 Task: In the  document Amazonrainforest.rtf, select heading and apply ' Bold and Underline'  Using "replace feature", replace:  'plant and animal to flora and fauna'. Insert smartchip (Date) on bottom of the page 23 June, 2023 Insert the mentioned footnote for 30th word with font style Arial and font size 8: According to recent research findings.
Action: Mouse moved to (412, 172)
Screenshot: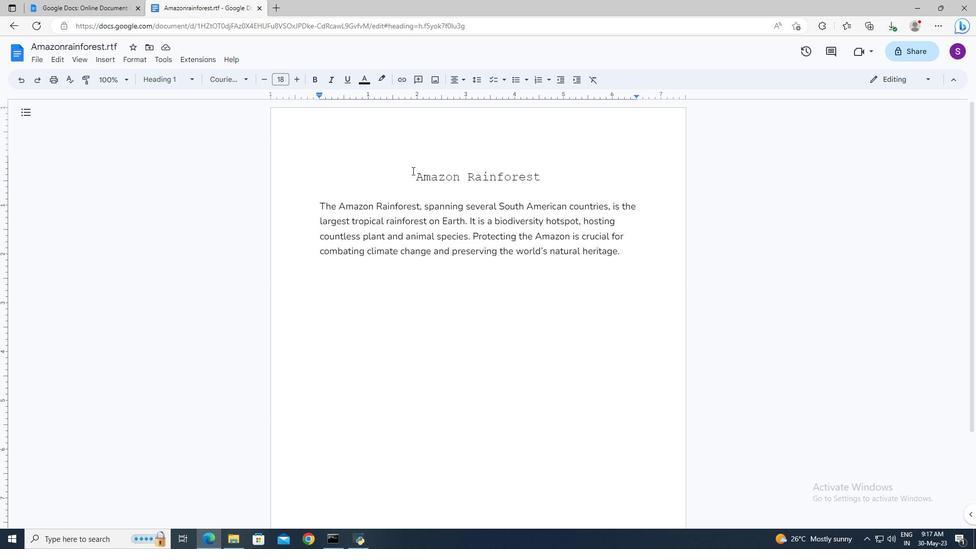 
Action: Mouse pressed left at (412, 172)
Screenshot: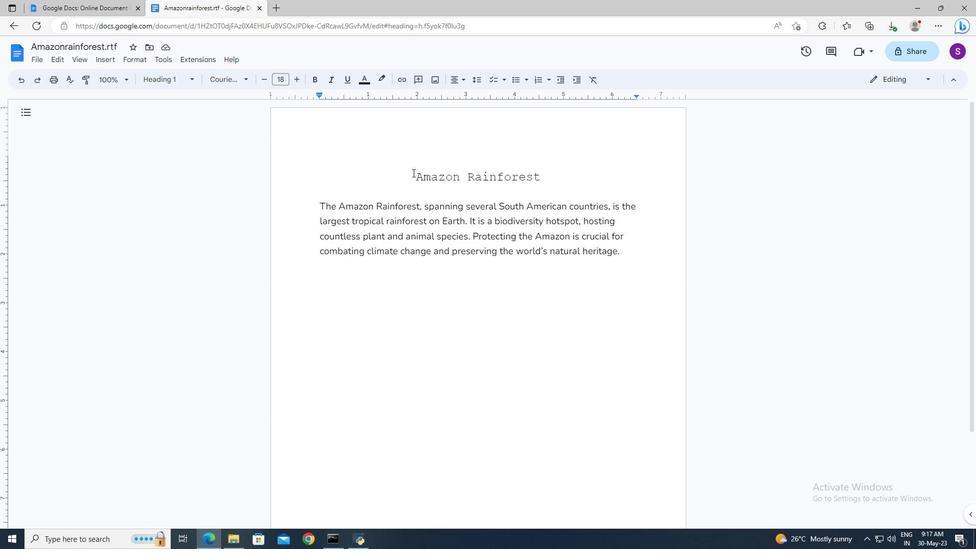 
Action: Key pressed <Key.shift><Key.right><Key.right>
Screenshot: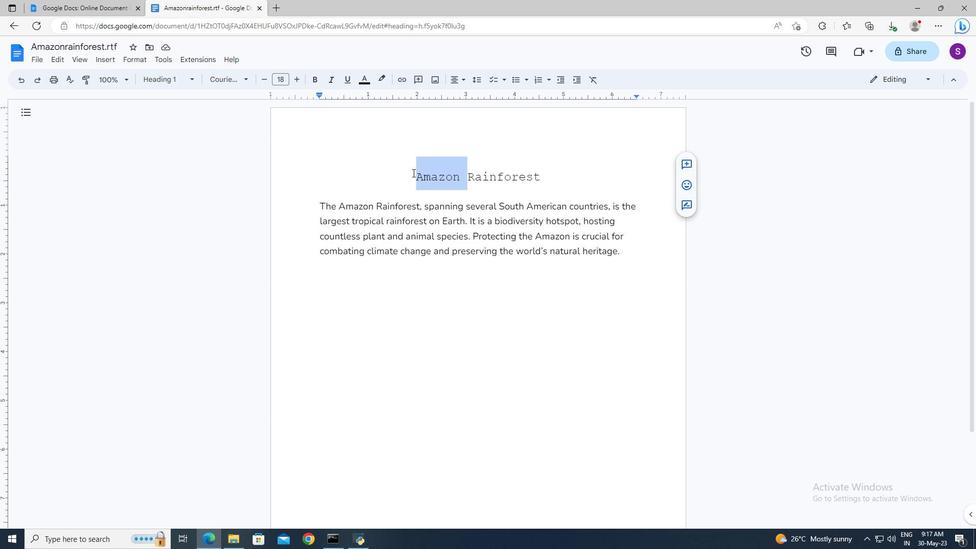 
Action: Mouse moved to (317, 77)
Screenshot: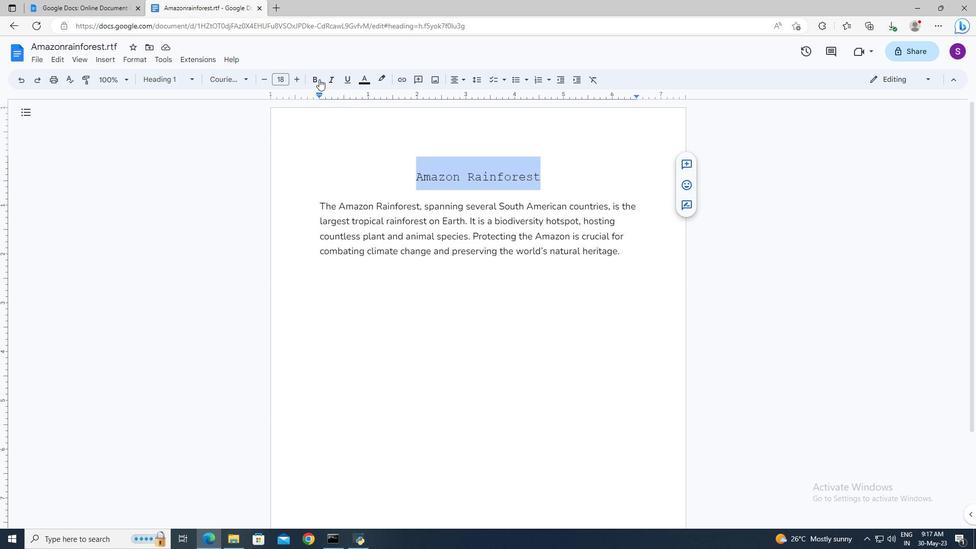 
Action: Mouse pressed left at (317, 77)
Screenshot: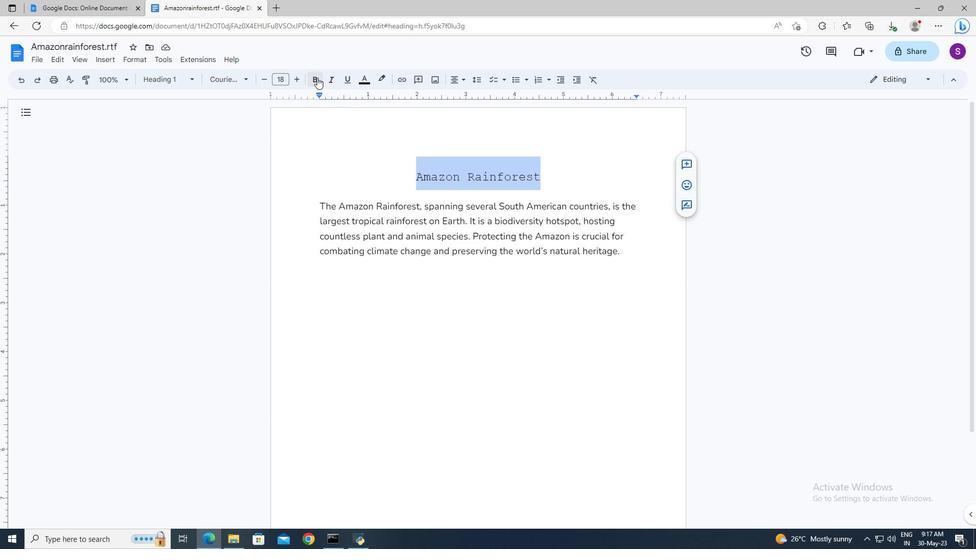 
Action: Mouse moved to (349, 82)
Screenshot: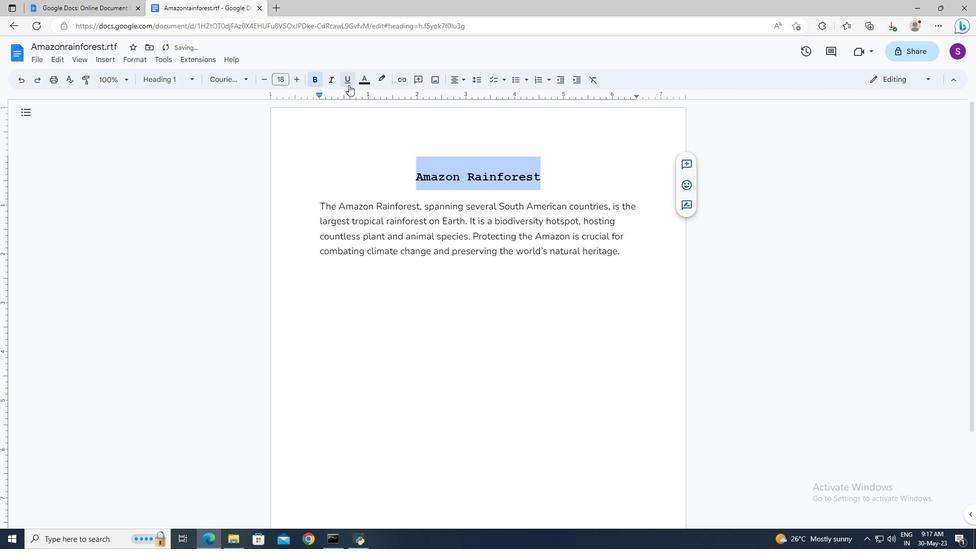 
Action: Mouse pressed left at (349, 82)
Screenshot: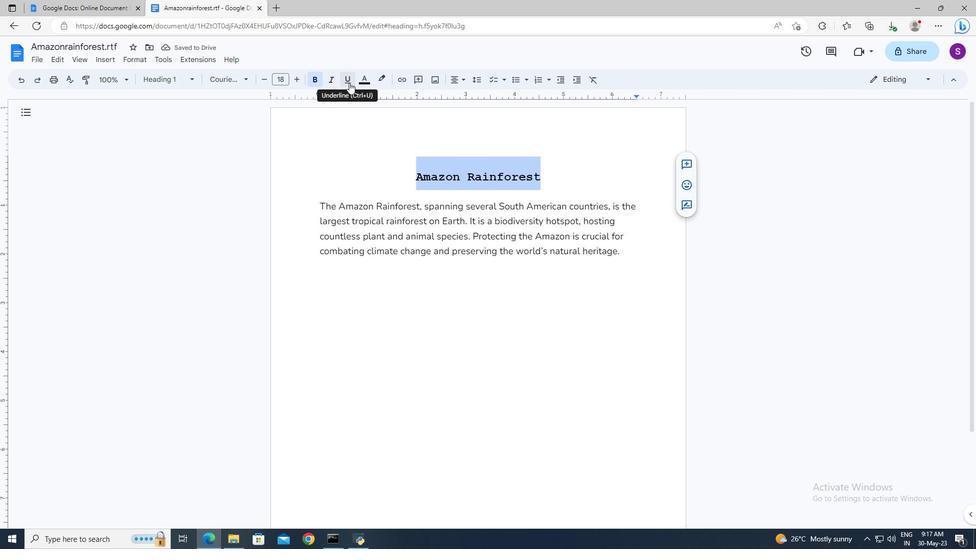 
Action: Mouse moved to (375, 159)
Screenshot: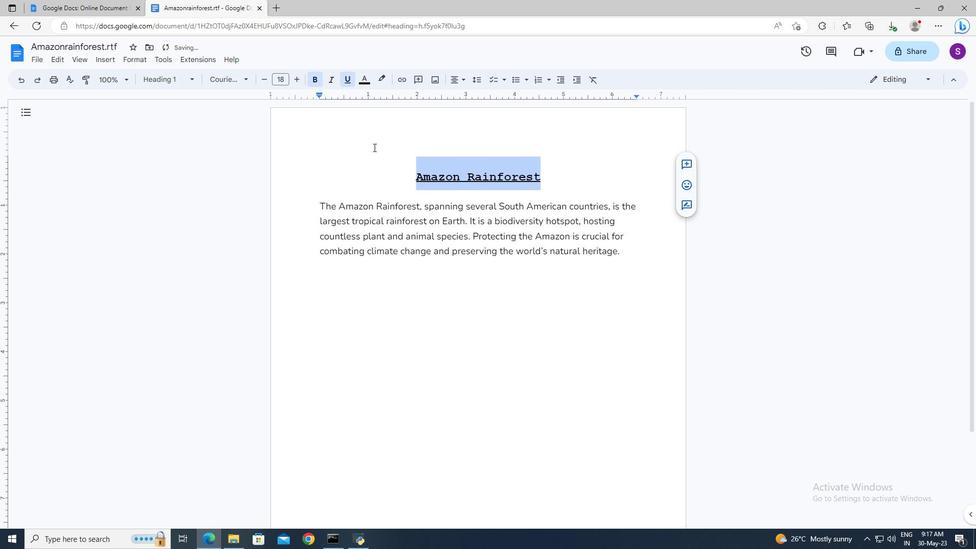 
Action: Mouse pressed left at (375, 159)
Screenshot: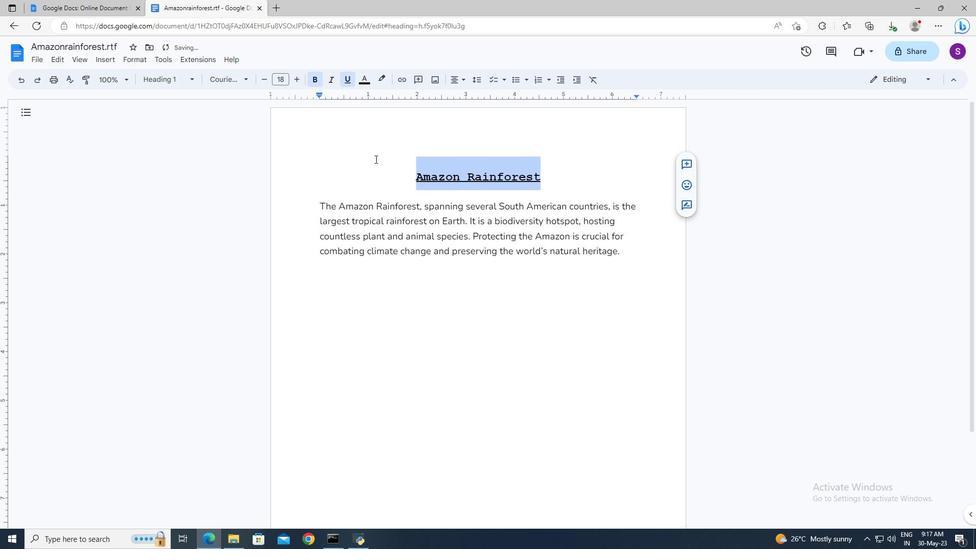 
Action: Key pressed ctrl+Hplant<Key.space>and<Key.space>animal<Key.tab>flora<Key.space>and<Key.space>fauna
Screenshot: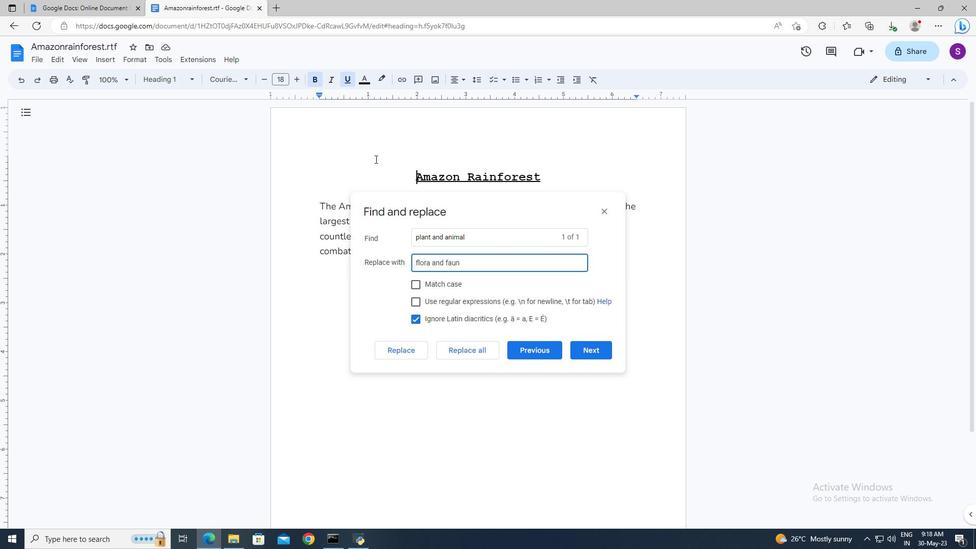
Action: Mouse moved to (394, 349)
Screenshot: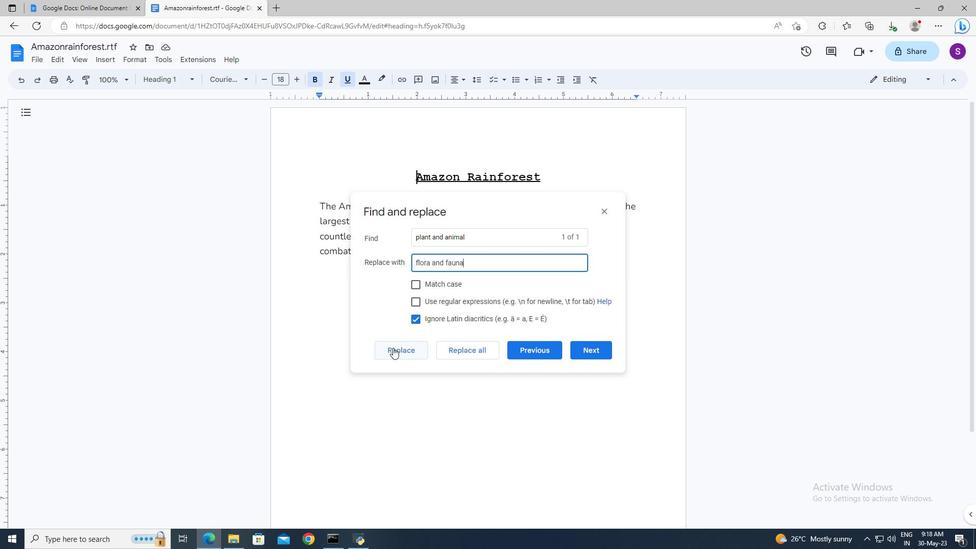 
Action: Mouse pressed left at (394, 349)
Screenshot: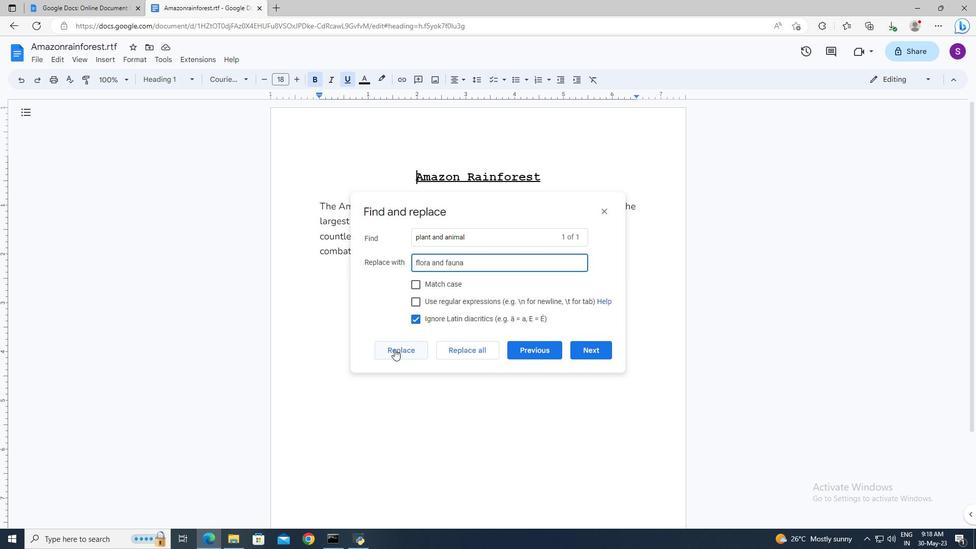 
Action: Mouse moved to (600, 214)
Screenshot: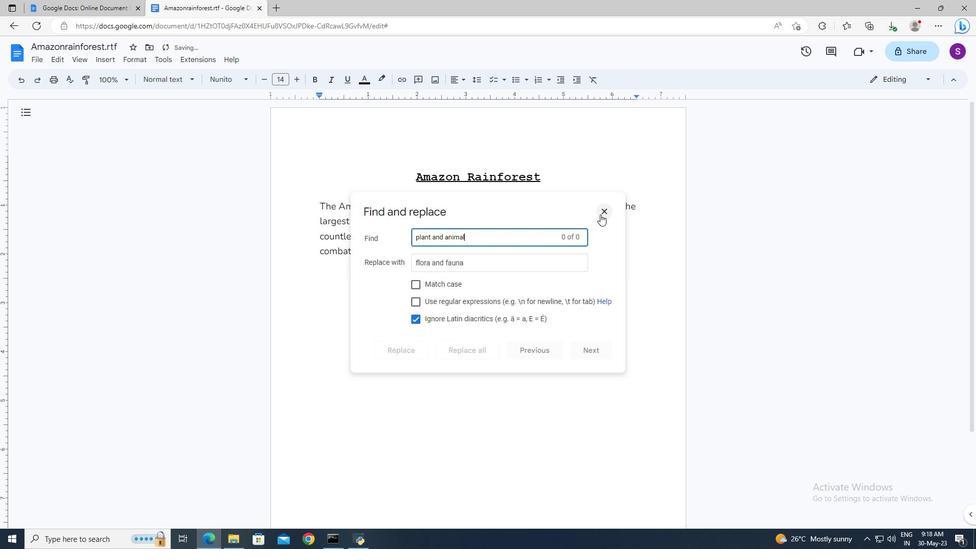 
Action: Mouse pressed left at (600, 214)
Screenshot: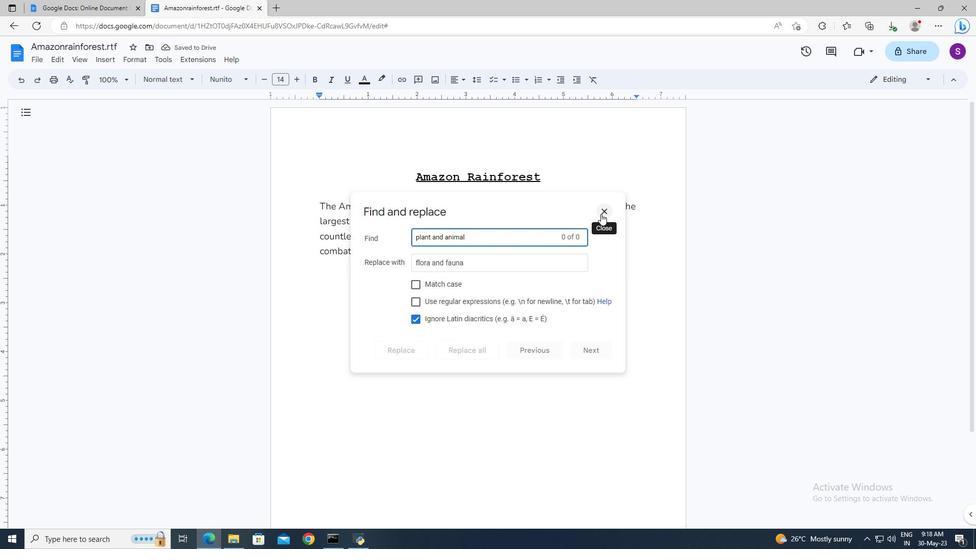 
Action: Mouse moved to (622, 247)
Screenshot: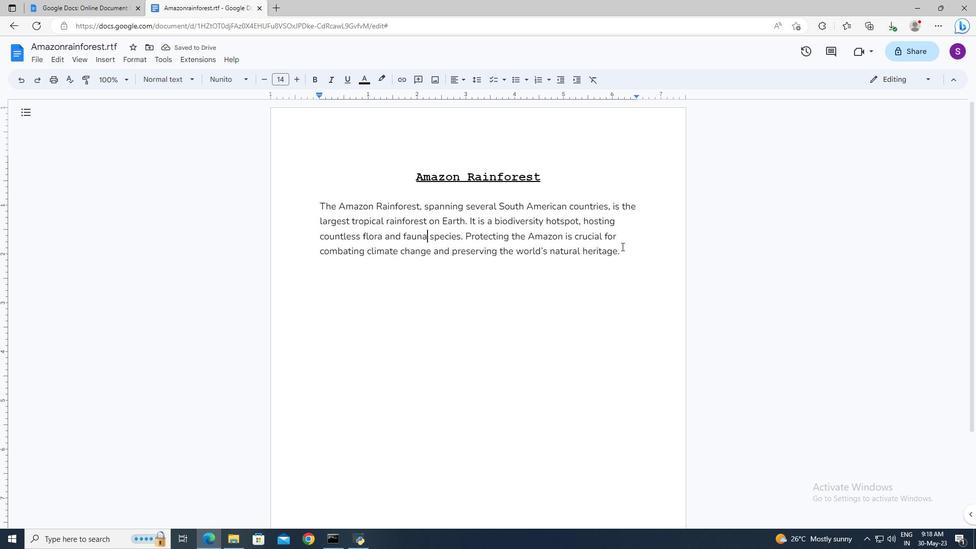 
Action: Mouse pressed left at (622, 247)
Screenshot: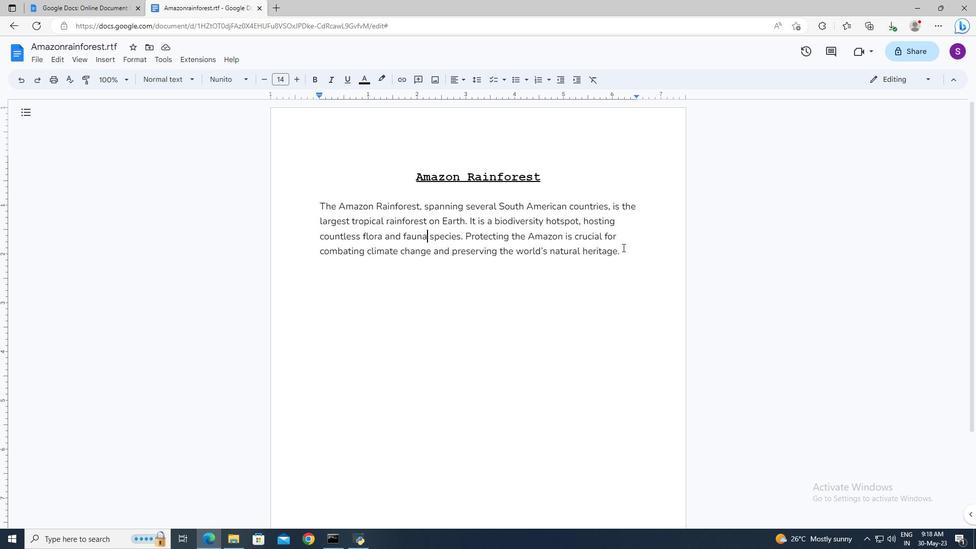 
Action: Mouse moved to (581, 430)
Screenshot: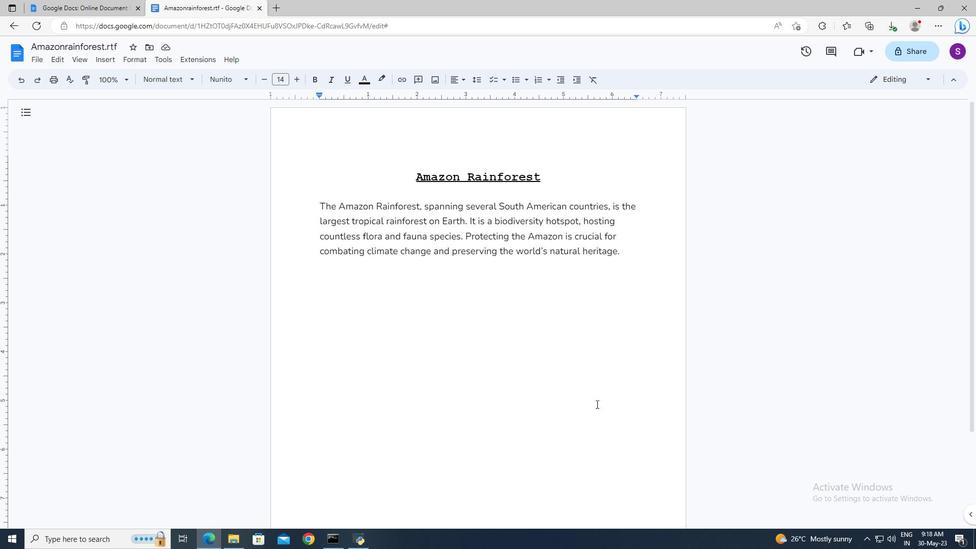 
Action: Mouse scrolled (581, 430) with delta (0, 0)
Screenshot: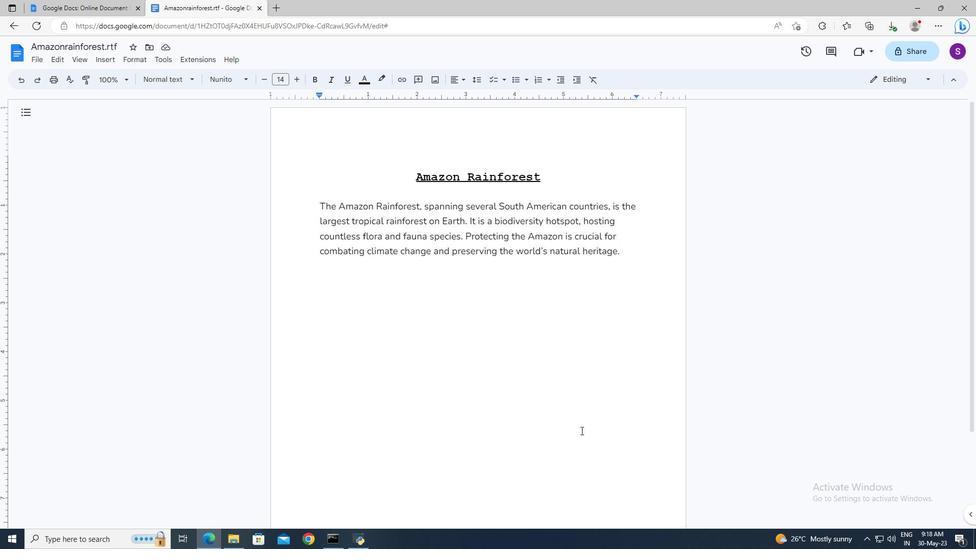 
Action: Mouse scrolled (581, 430) with delta (0, 0)
Screenshot: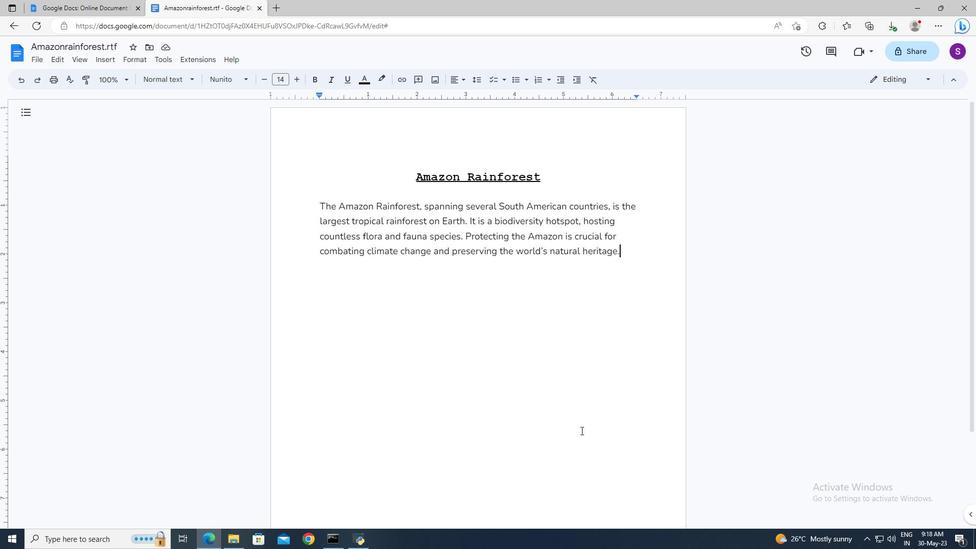 
Action: Mouse moved to (527, 430)
Screenshot: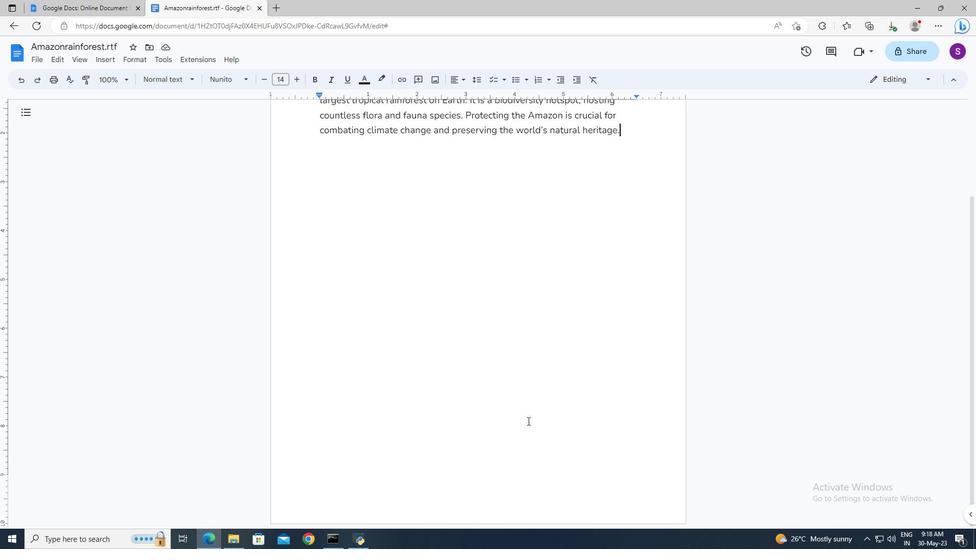 
Action: Mouse scrolled (527, 430) with delta (0, 0)
Screenshot: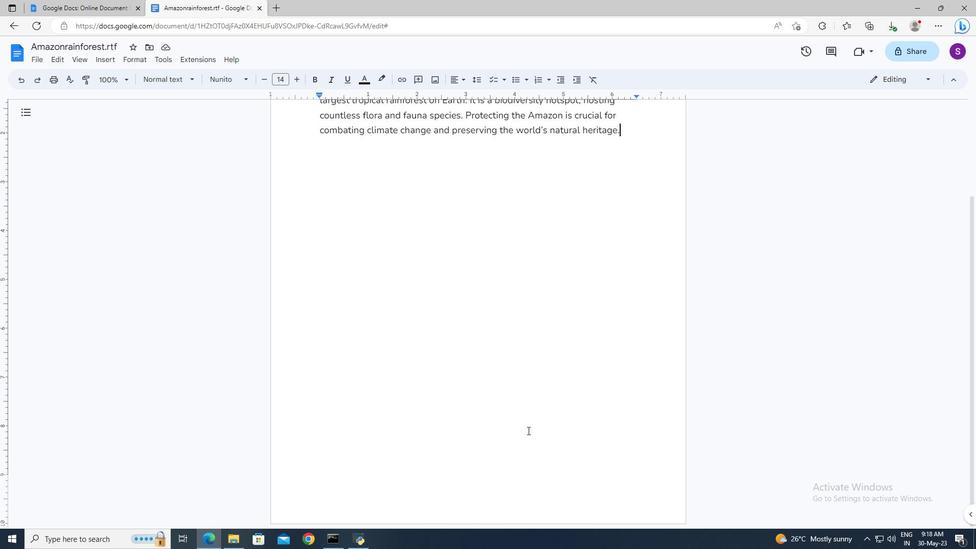 
Action: Mouse scrolled (527, 430) with delta (0, 0)
Screenshot: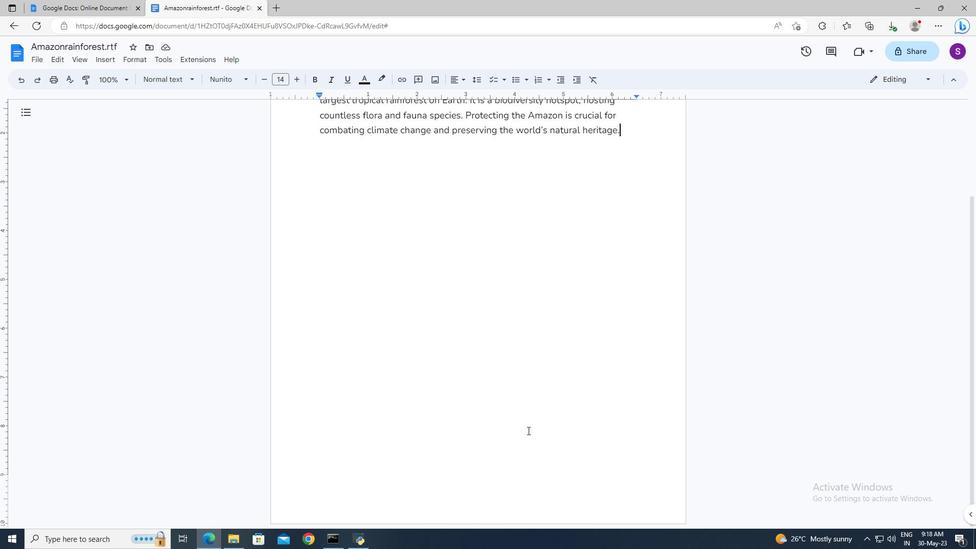 
Action: Mouse scrolled (527, 430) with delta (0, 0)
Screenshot: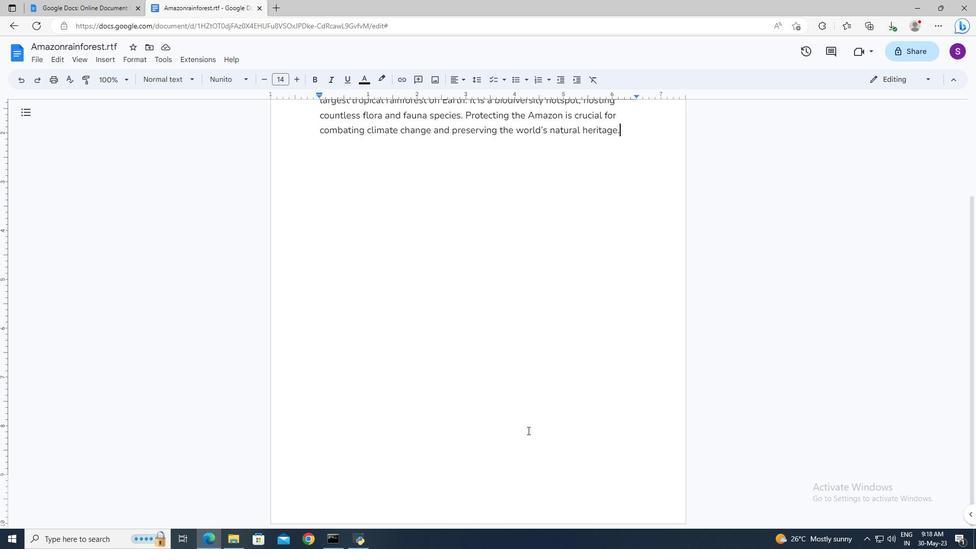 
Action: Mouse moved to (519, 490)
Screenshot: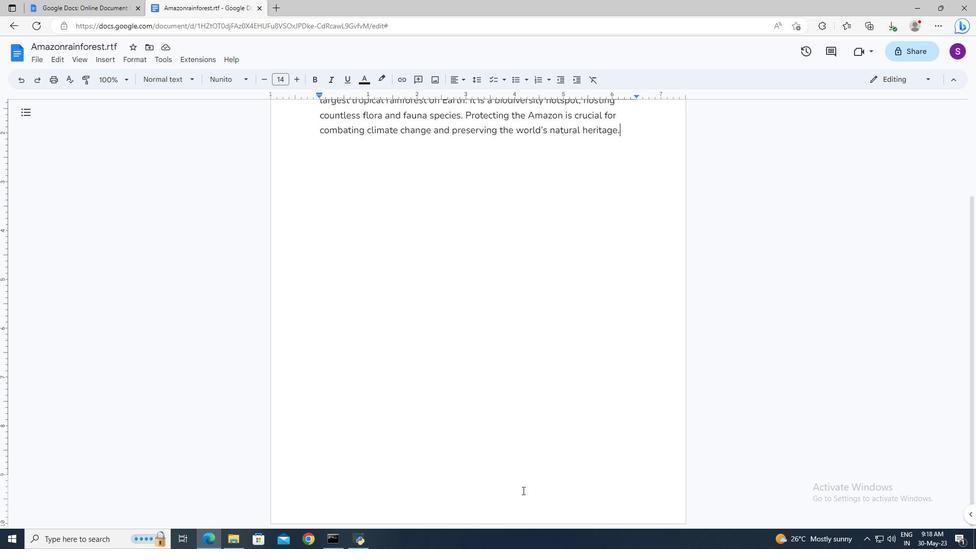 
Action: Mouse pressed left at (519, 490)
Screenshot: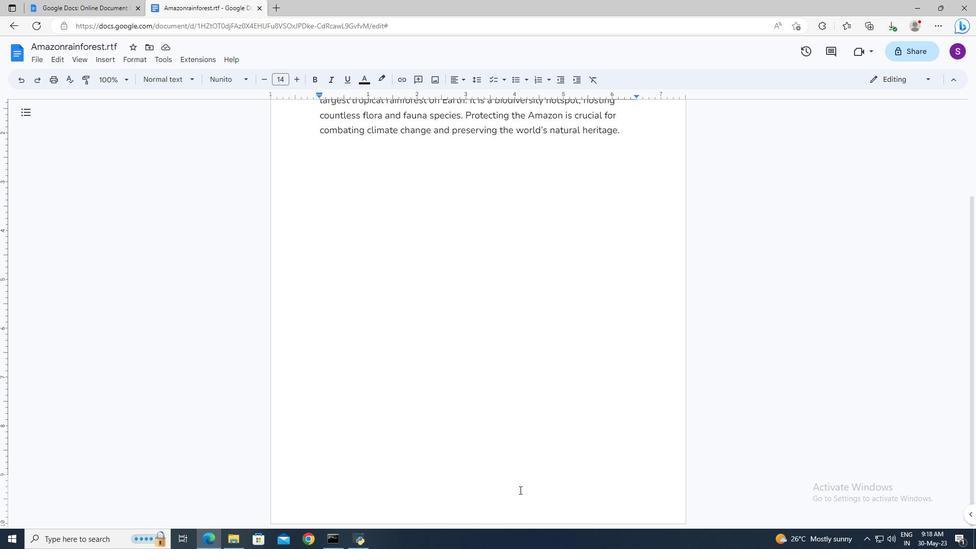 
Action: Mouse pressed left at (519, 490)
Screenshot: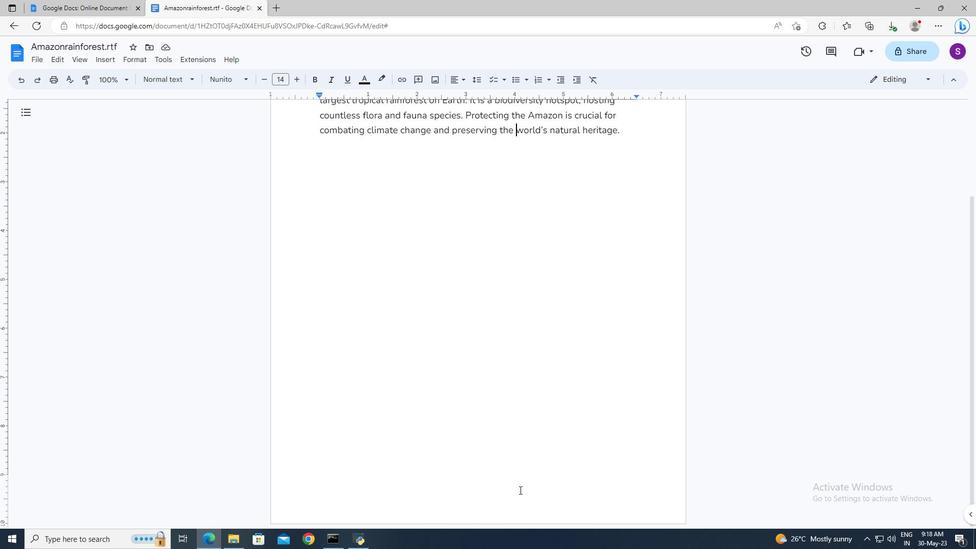 
Action: Mouse moved to (113, 59)
Screenshot: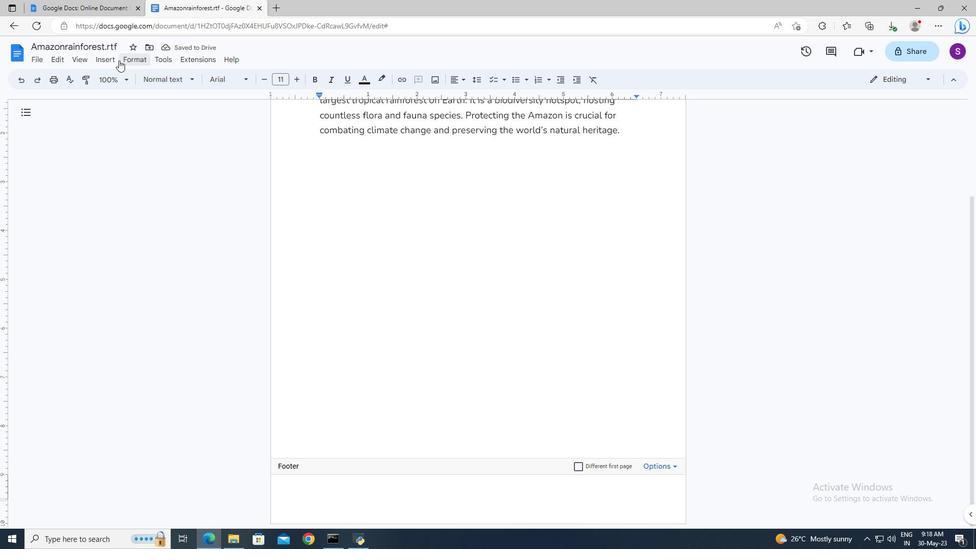 
Action: Mouse pressed left at (113, 59)
Screenshot: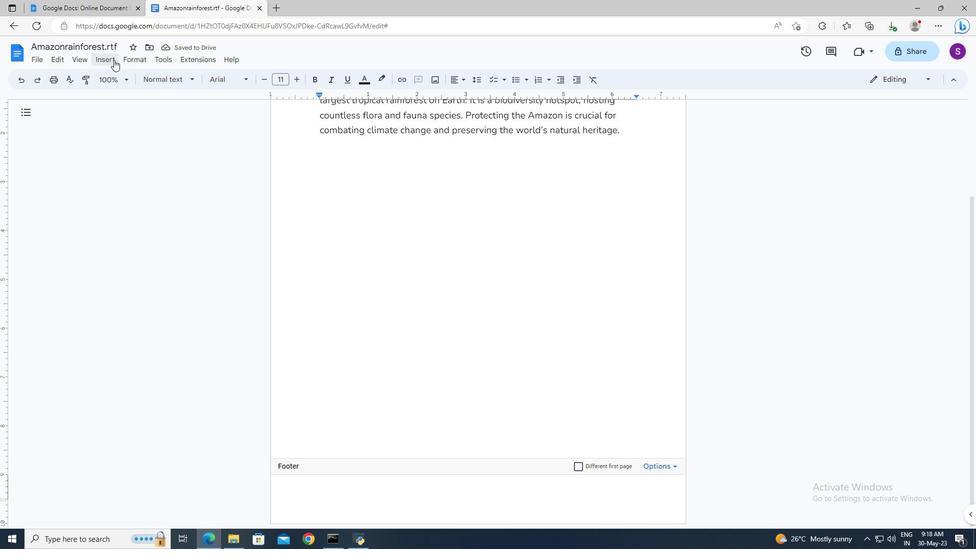 
Action: Mouse moved to (276, 172)
Screenshot: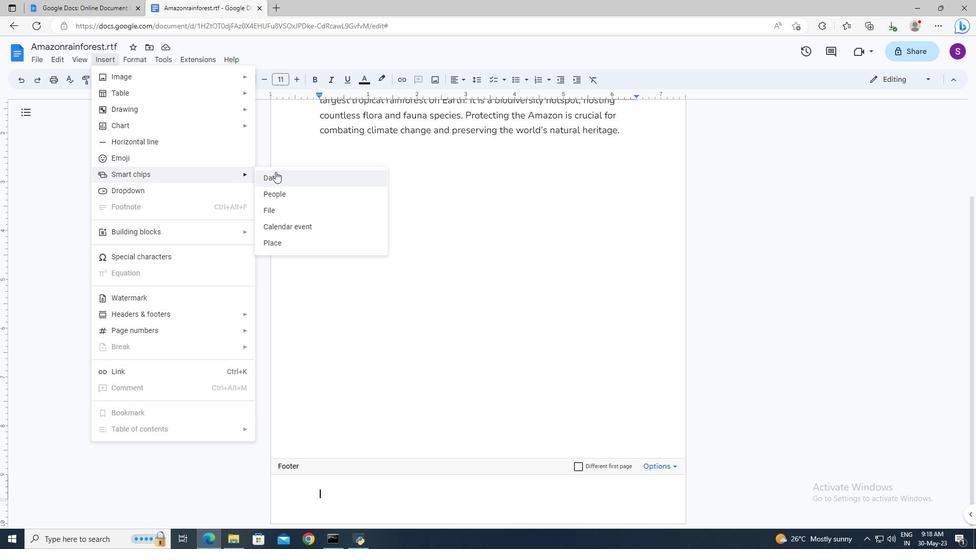 
Action: Mouse pressed left at (276, 172)
Screenshot: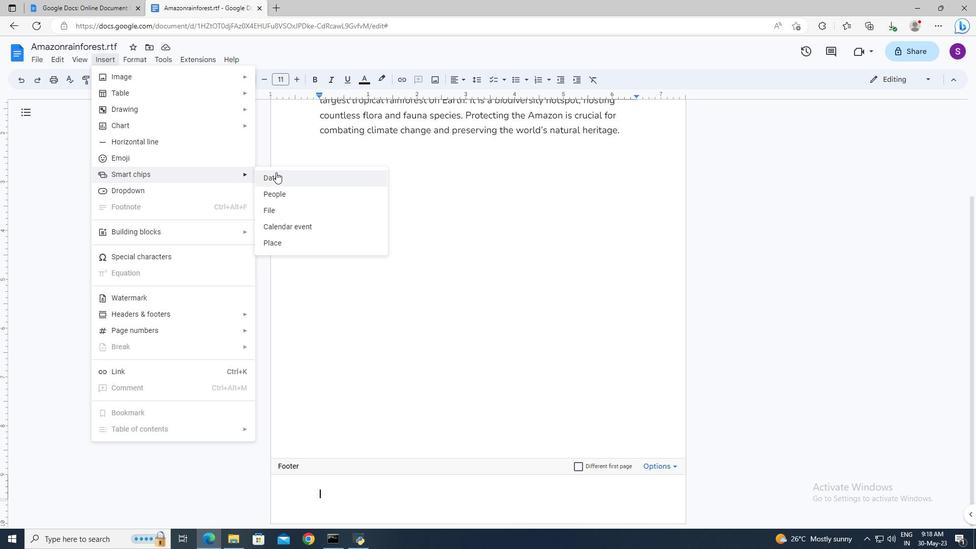 
Action: Mouse moved to (423, 398)
Screenshot: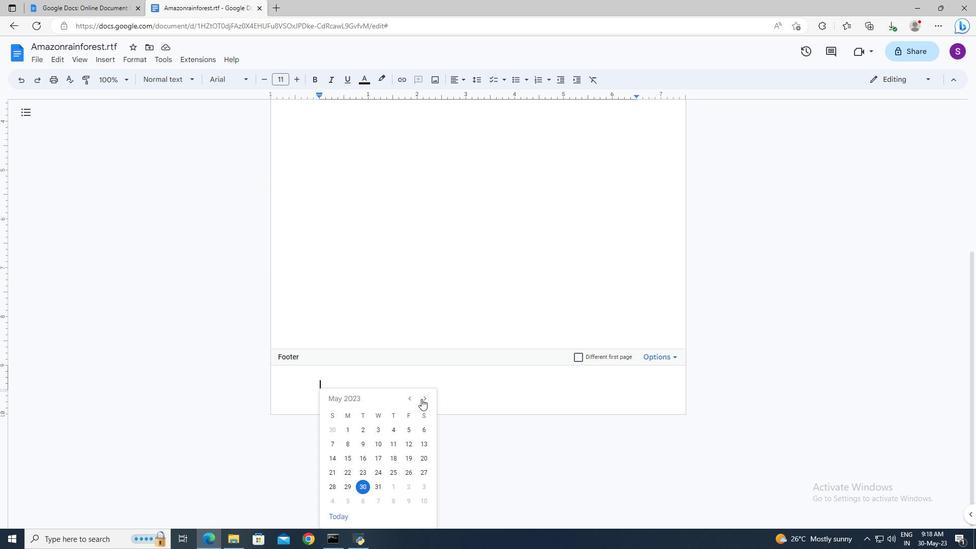 
Action: Mouse pressed left at (423, 398)
Screenshot: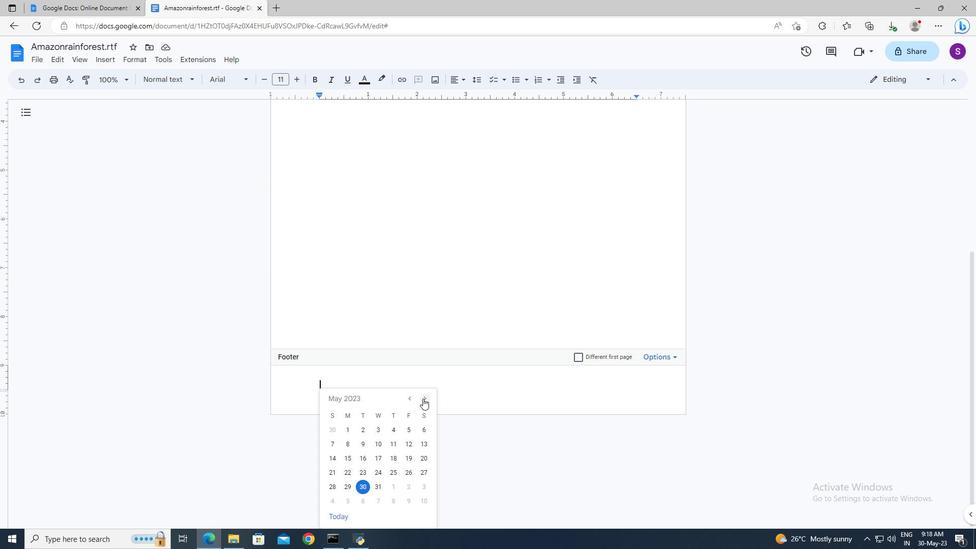 
Action: Mouse moved to (407, 469)
Screenshot: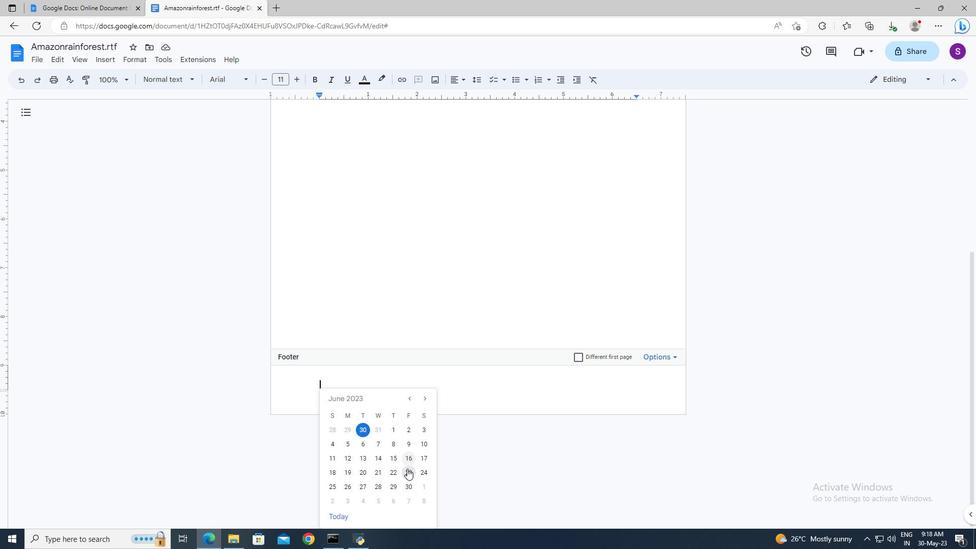 
Action: Mouse pressed left at (407, 469)
Screenshot: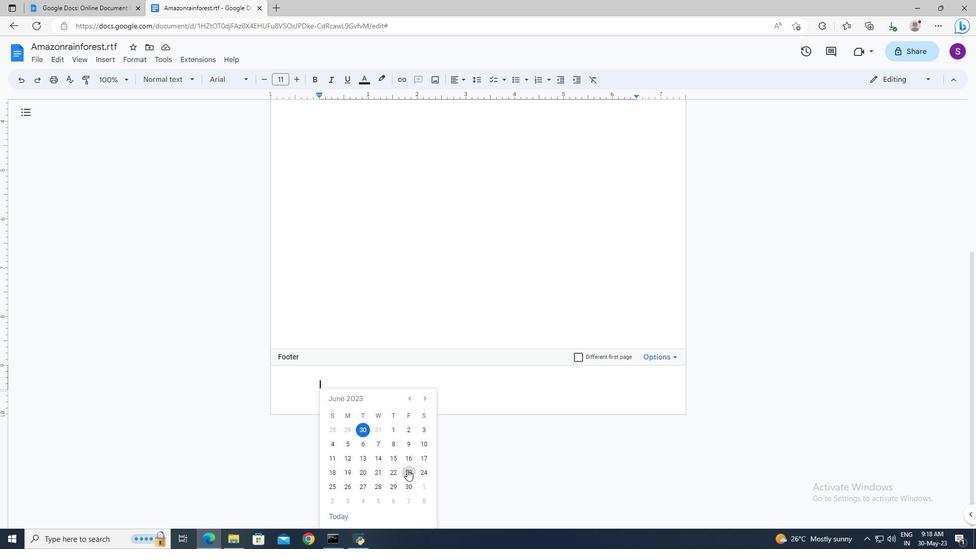 
Action: Mouse moved to (405, 365)
Screenshot: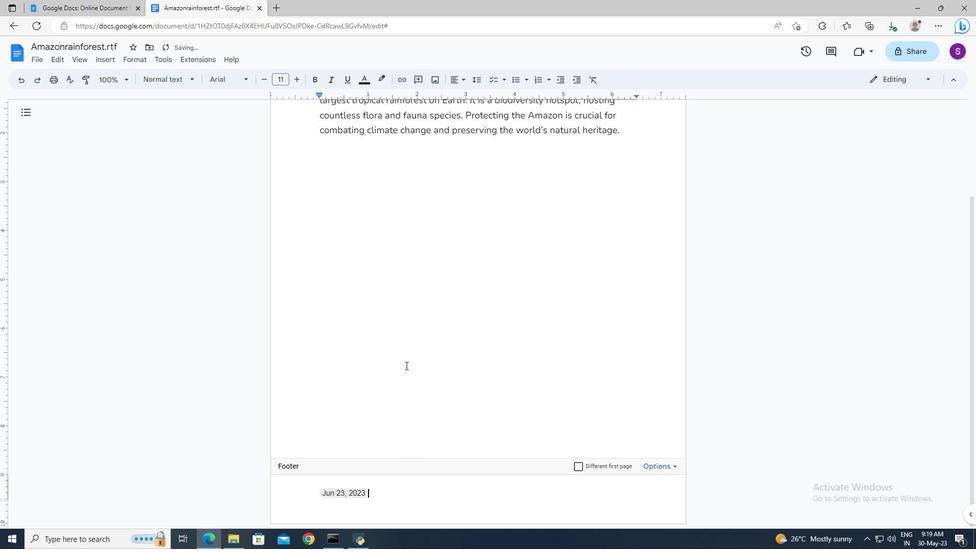 
Action: Mouse scrolled (405, 365) with delta (0, 0)
Screenshot: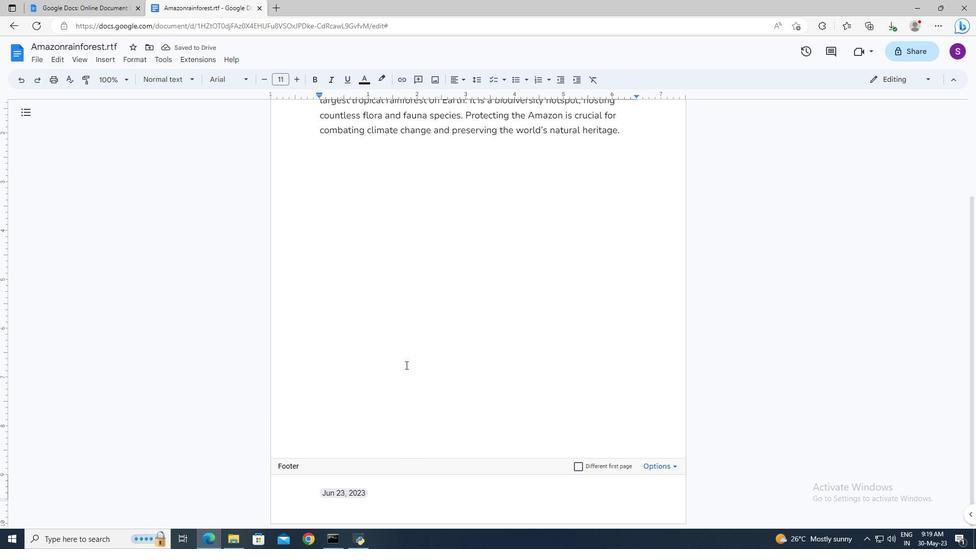 
Action: Mouse pressed left at (405, 365)
Screenshot: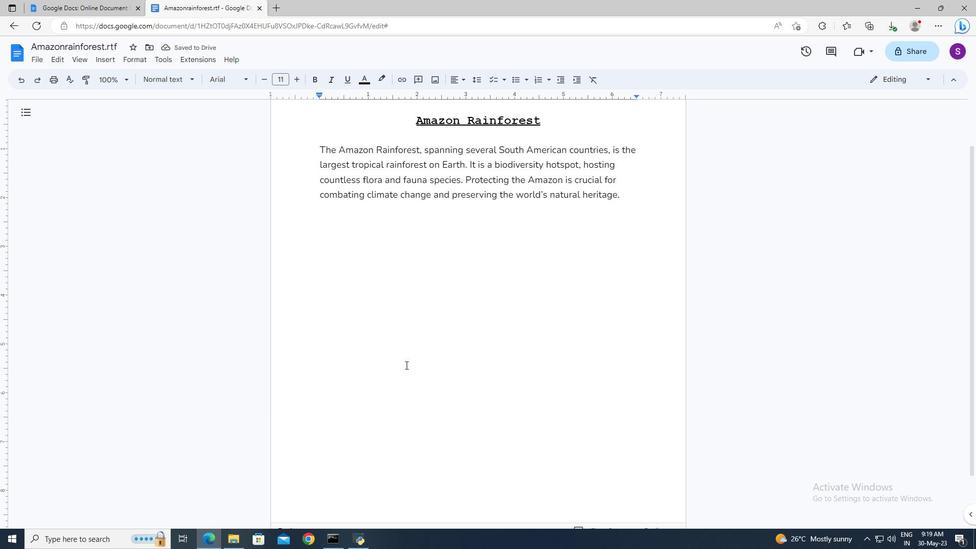 
Action: Mouse pressed left at (405, 365)
Screenshot: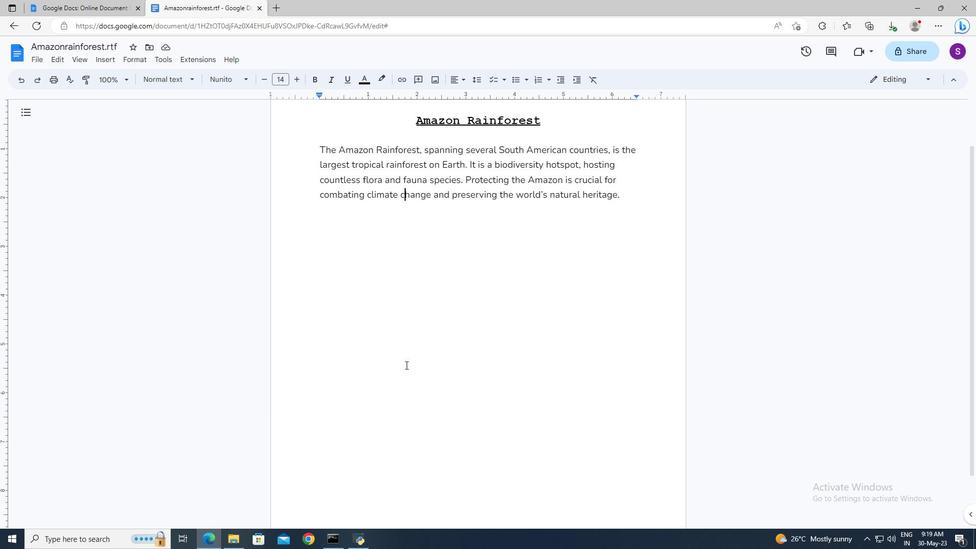 
Action: Mouse pressed left at (405, 365)
Screenshot: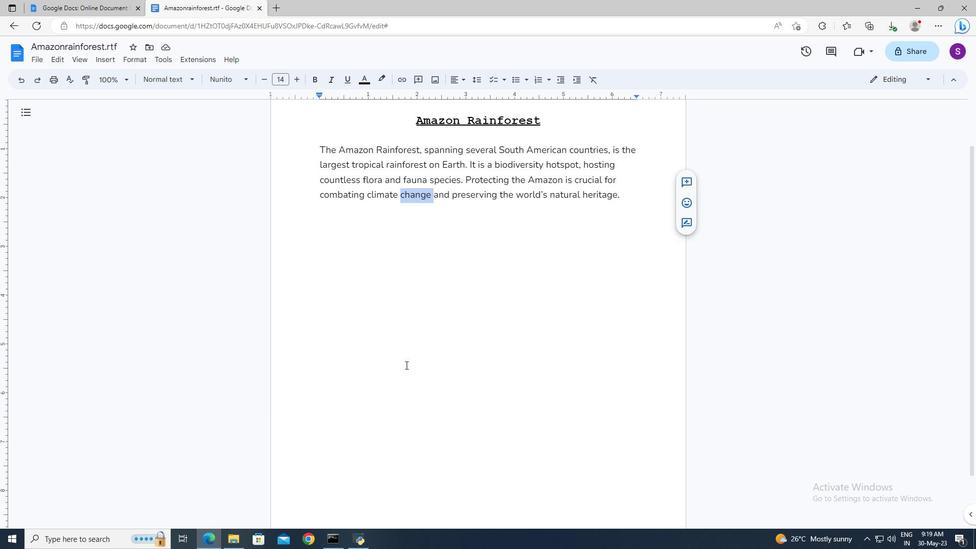 
Action: Mouse pressed left at (405, 365)
Screenshot: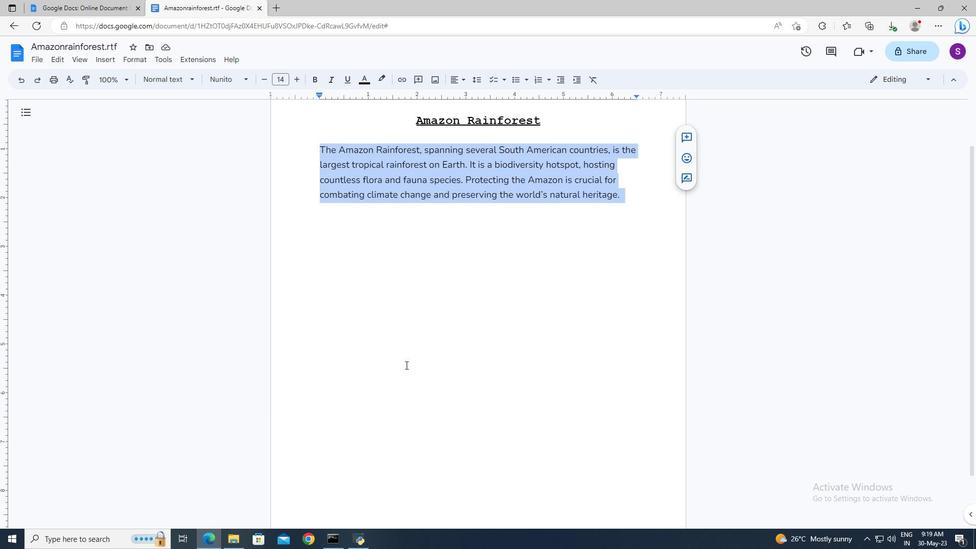 
Action: Mouse moved to (634, 201)
Screenshot: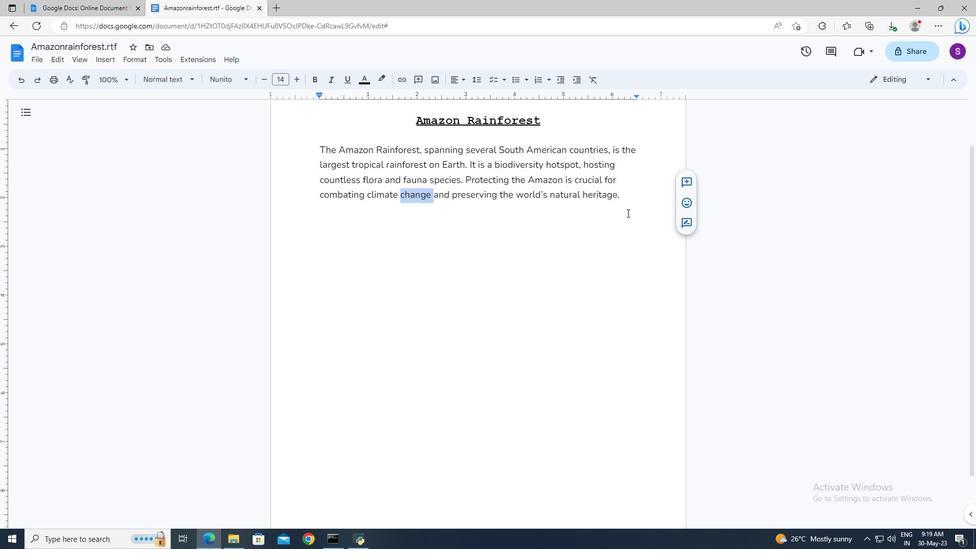 
Action: Mouse pressed left at (634, 201)
Screenshot: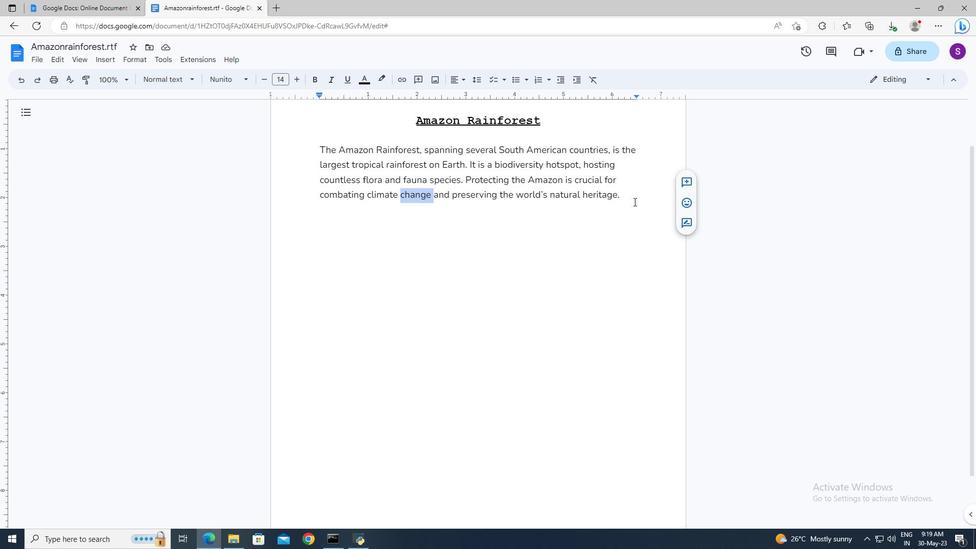 
Action: Mouse moved to (605, 259)
Screenshot: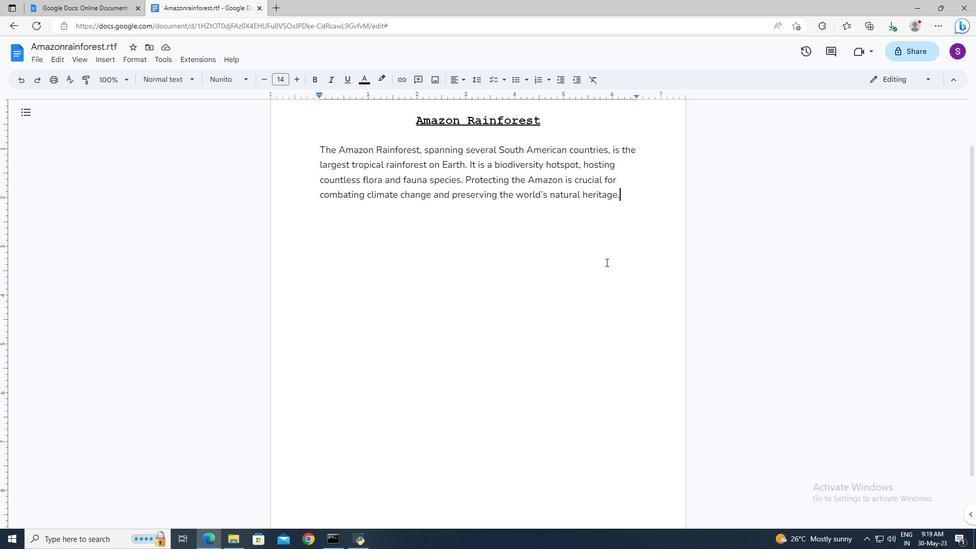
Action: Key pressed <Key.enter>
Screenshot: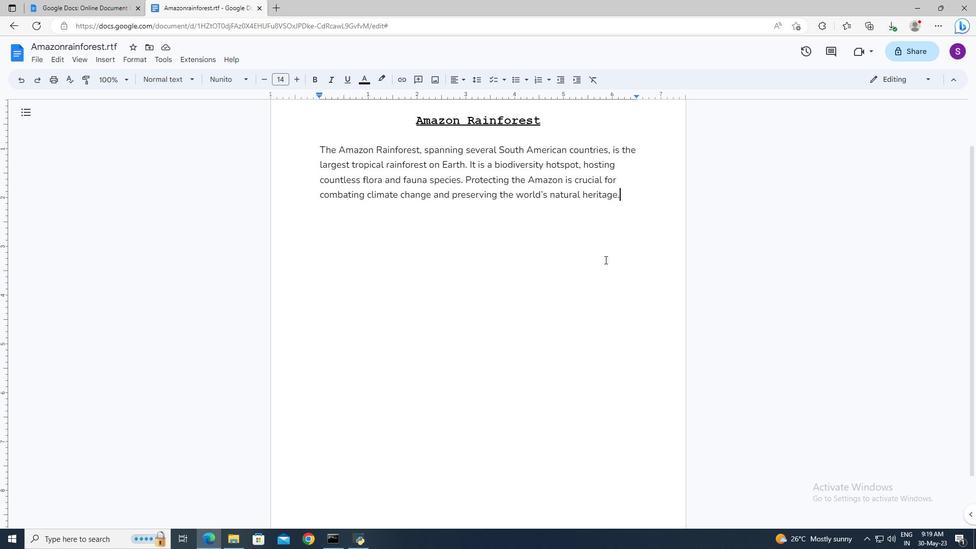 
Action: Mouse moved to (117, 60)
Screenshot: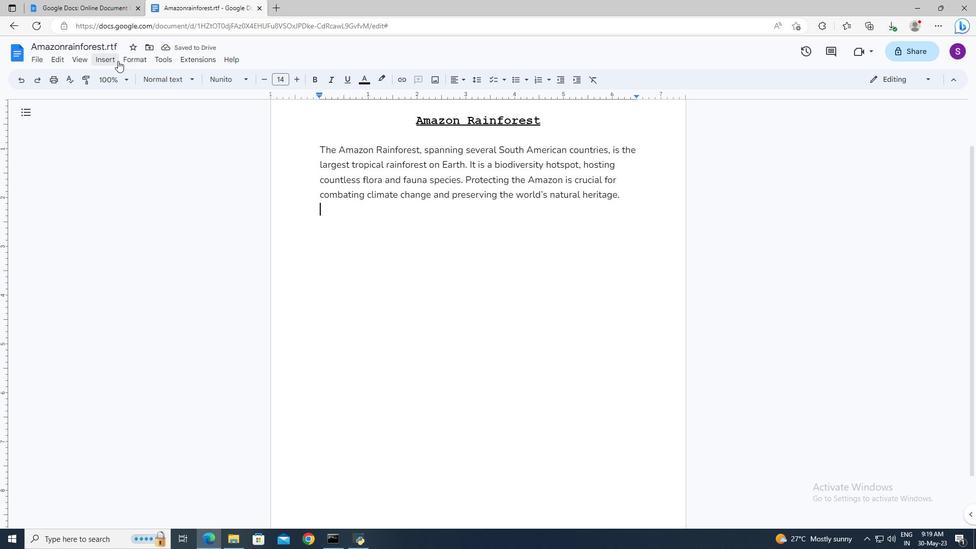 
Action: Mouse pressed left at (117, 60)
Screenshot: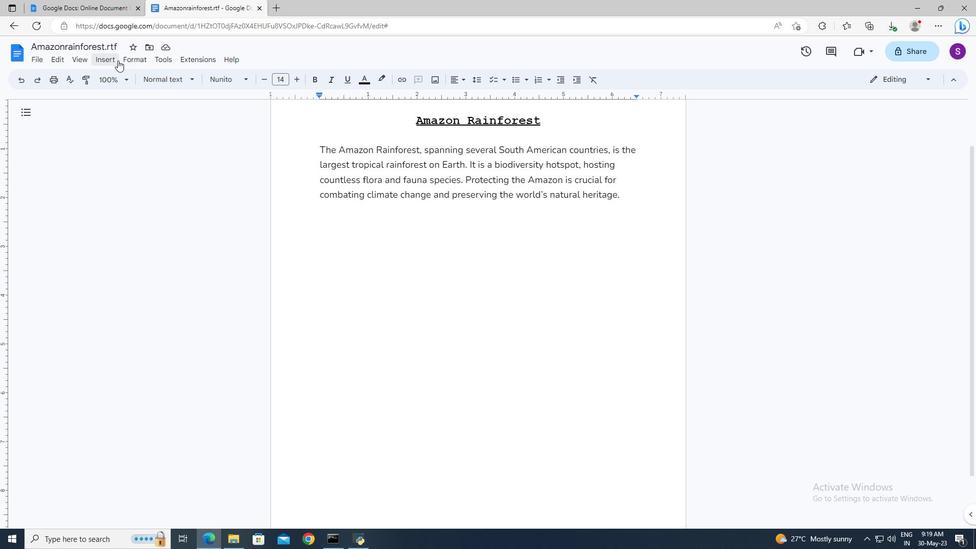 
Action: Mouse moved to (131, 202)
Screenshot: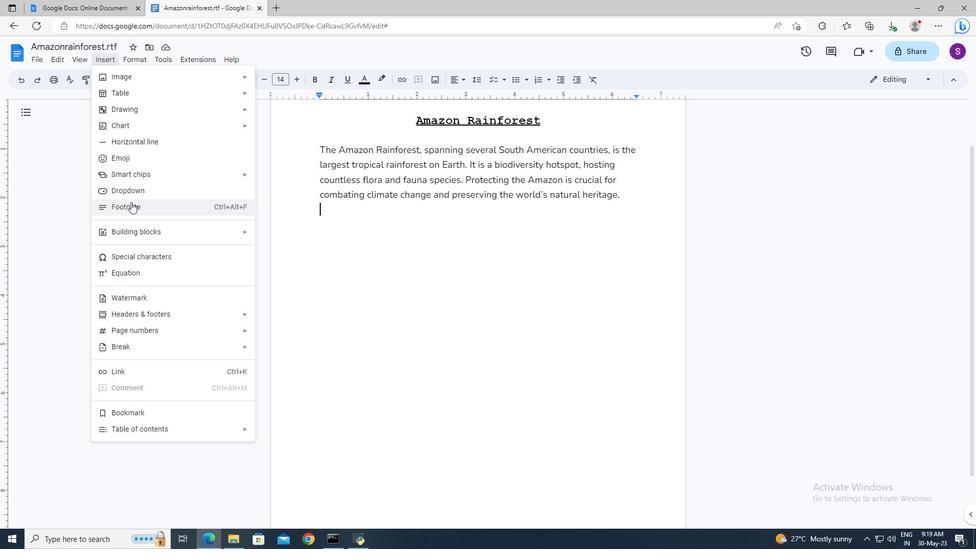 
Action: Mouse pressed left at (131, 202)
Screenshot: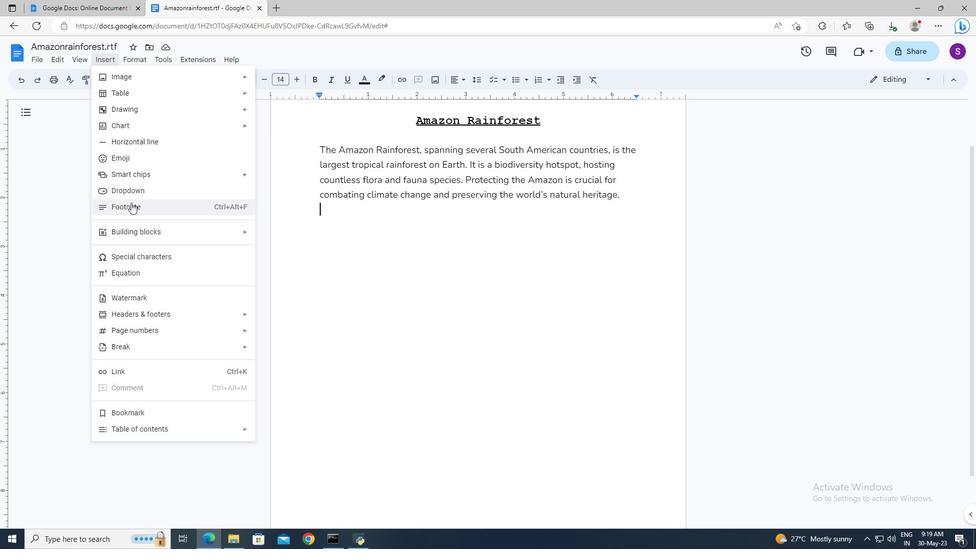 
Action: Key pressed <Key.shift>According<Key.space>to<Key.space>recent<Key.space>research<Key.space>findings.
Screenshot: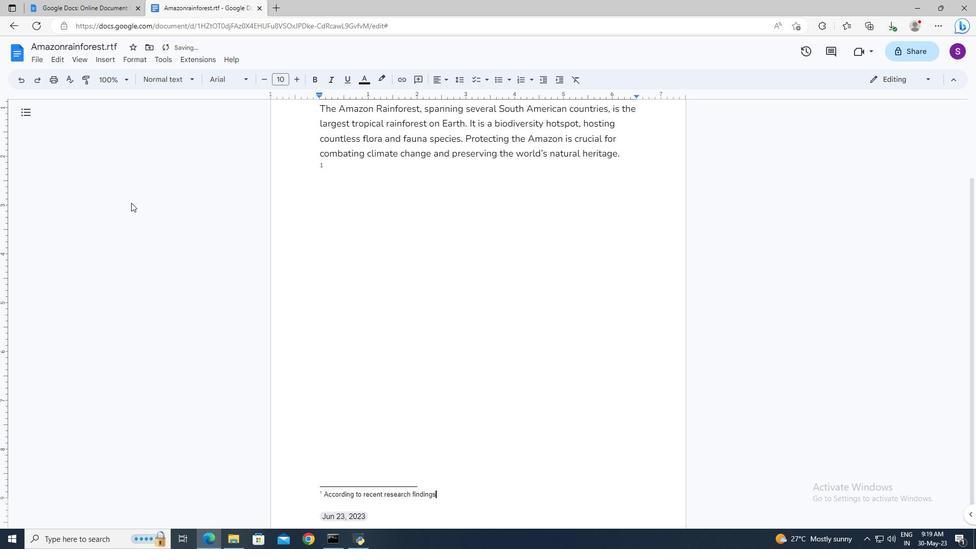
Action: Mouse moved to (324, 494)
Screenshot: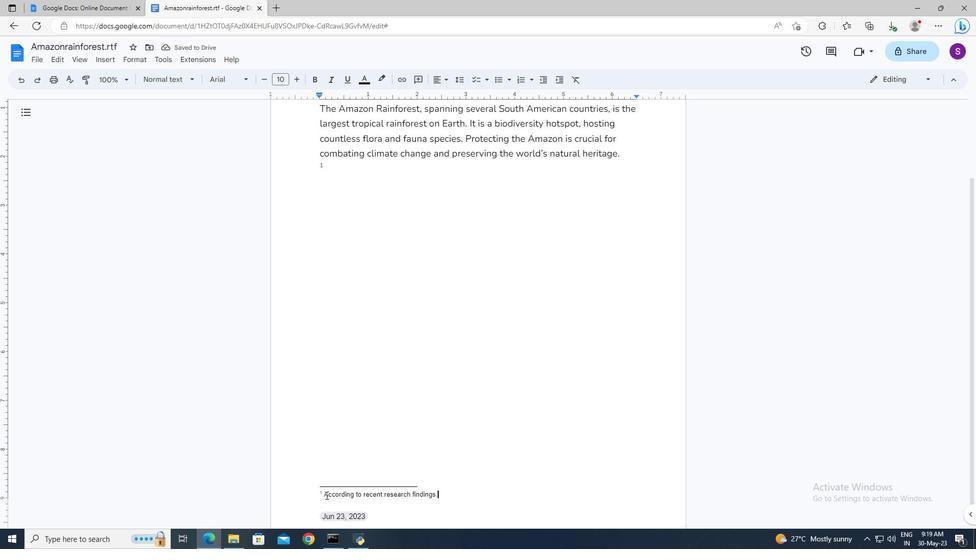 
Action: Mouse pressed left at (324, 494)
Screenshot: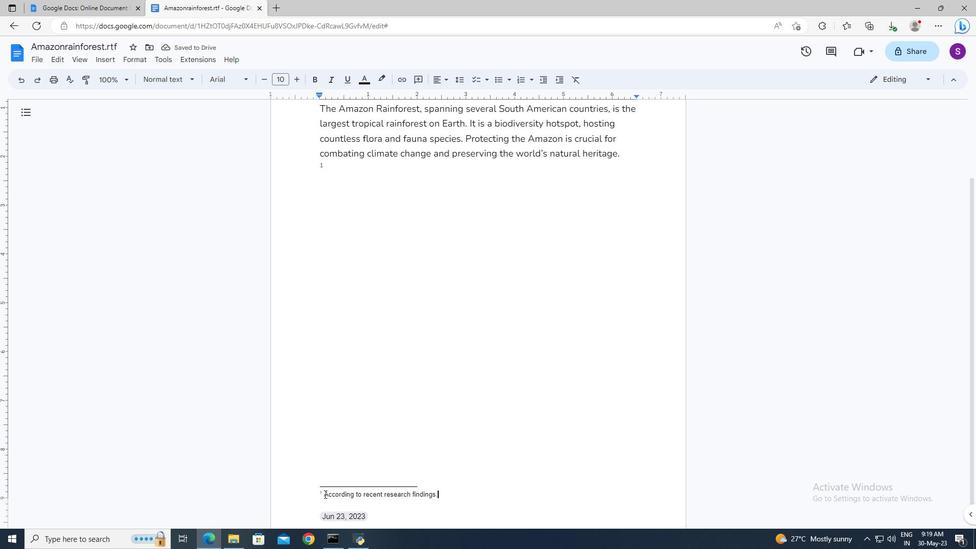 
Action: Key pressed <Key.shift><Key.right><Key.right><Key.end>
Screenshot: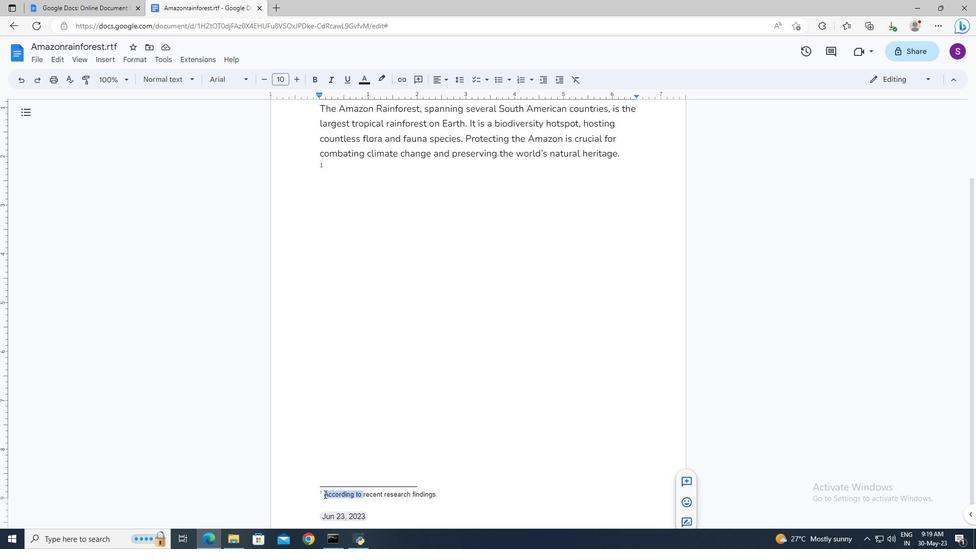 
Action: Mouse moved to (227, 79)
Screenshot: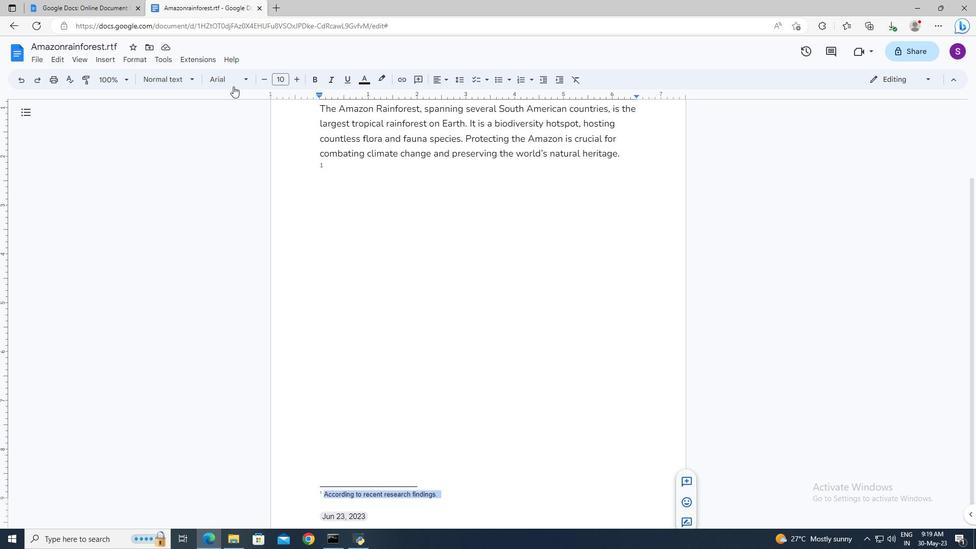 
Action: Mouse pressed left at (227, 79)
Screenshot: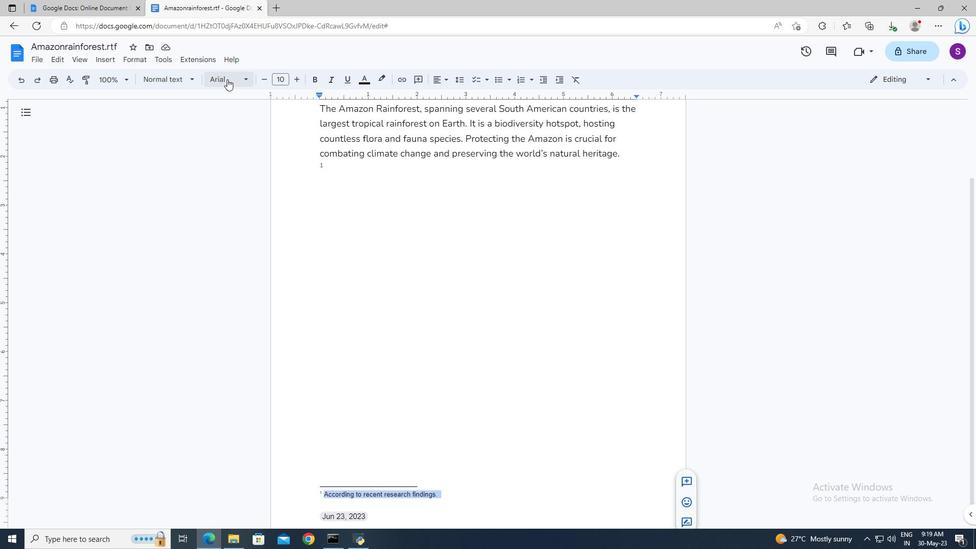 
Action: Mouse moved to (240, 245)
Screenshot: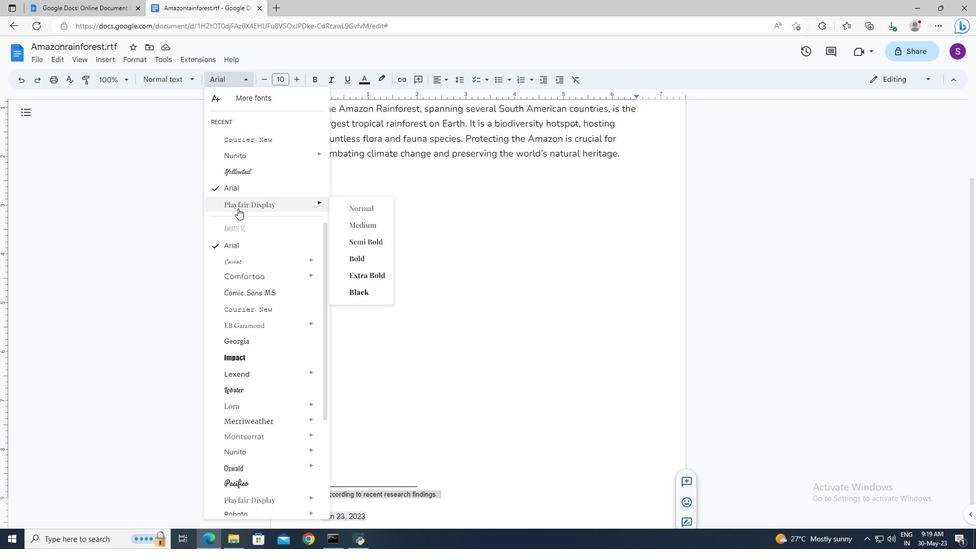 
Action: Mouse pressed left at (240, 245)
Screenshot: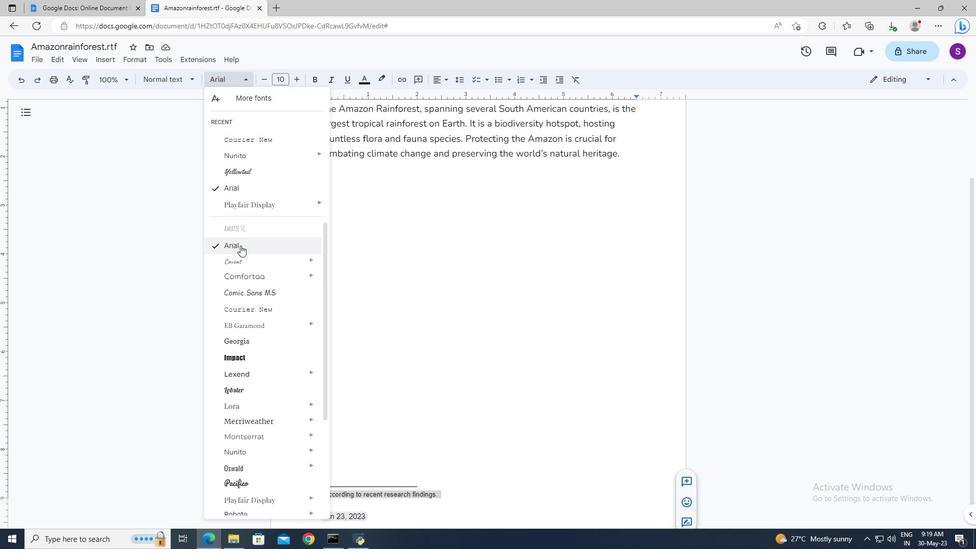
Action: Mouse moved to (287, 79)
Screenshot: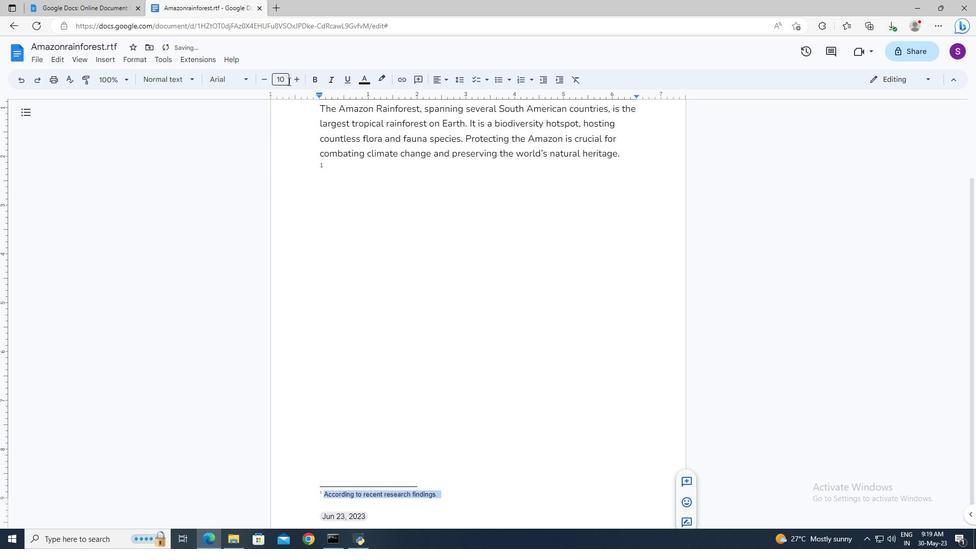 
Action: Mouse pressed left at (287, 79)
Screenshot: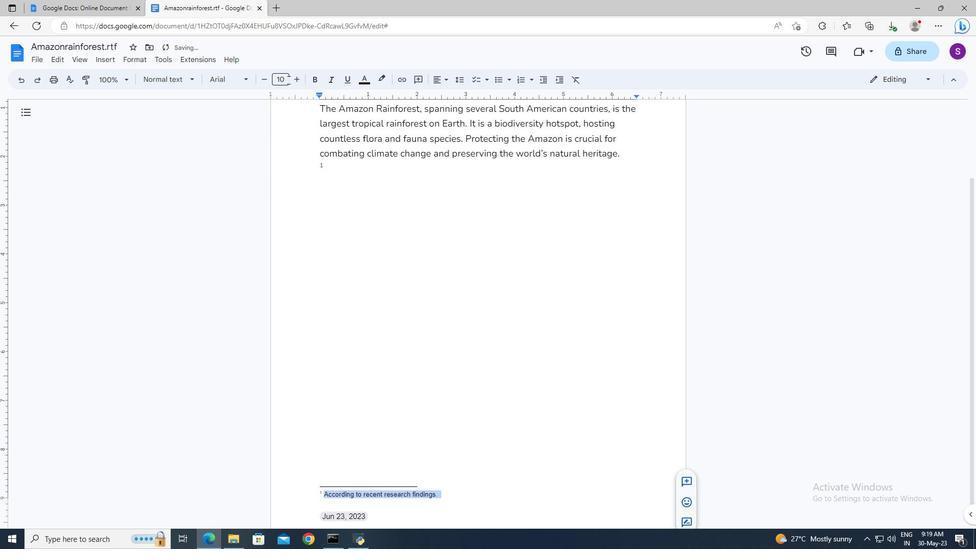 
Action: Mouse moved to (287, 78)
Screenshot: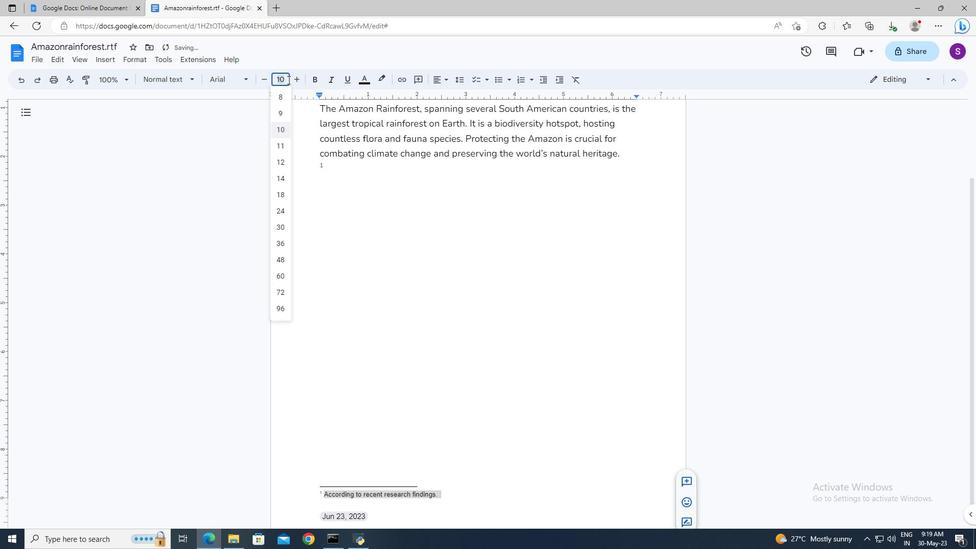 
Action: Key pressed 8<Key.enter>
Screenshot: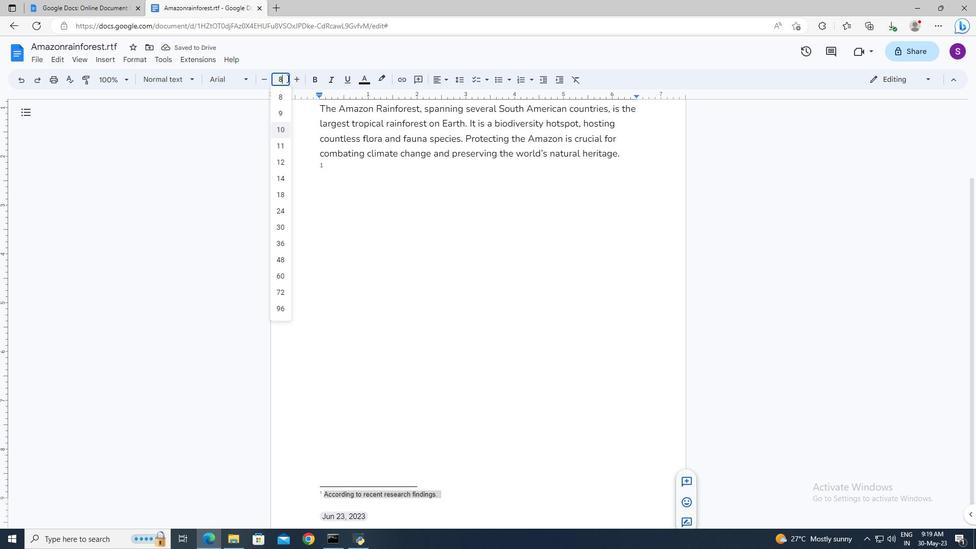 
Action: Mouse moved to (416, 253)
Screenshot: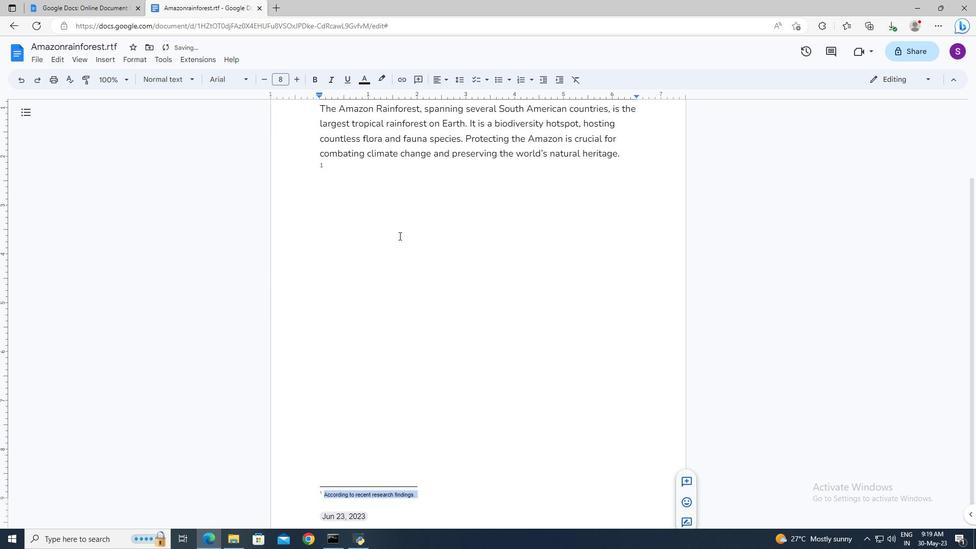
Action: Mouse pressed left at (416, 253)
Screenshot: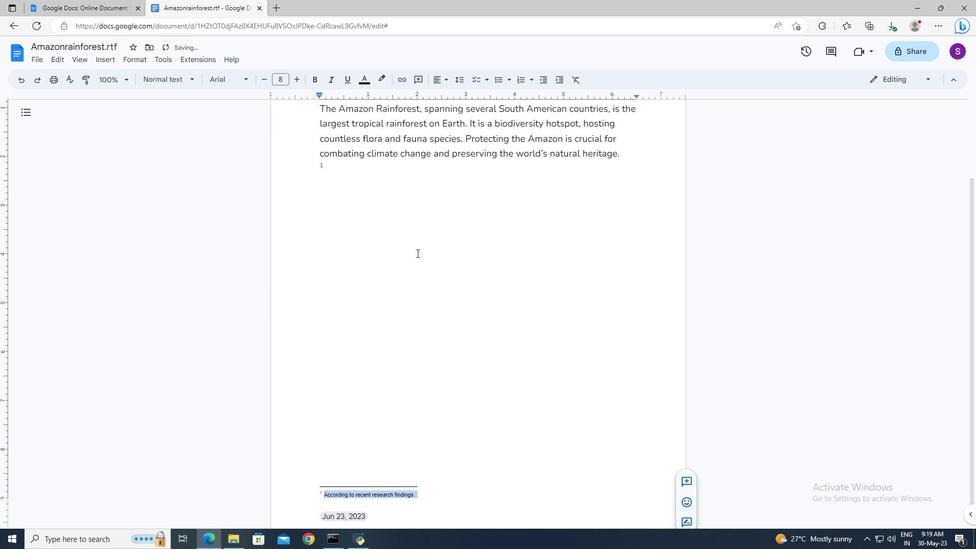 
